 Task: Add a condition where "Channel Is not Facebook Post" in pending tickets.
Action: Mouse moved to (49, 291)
Screenshot: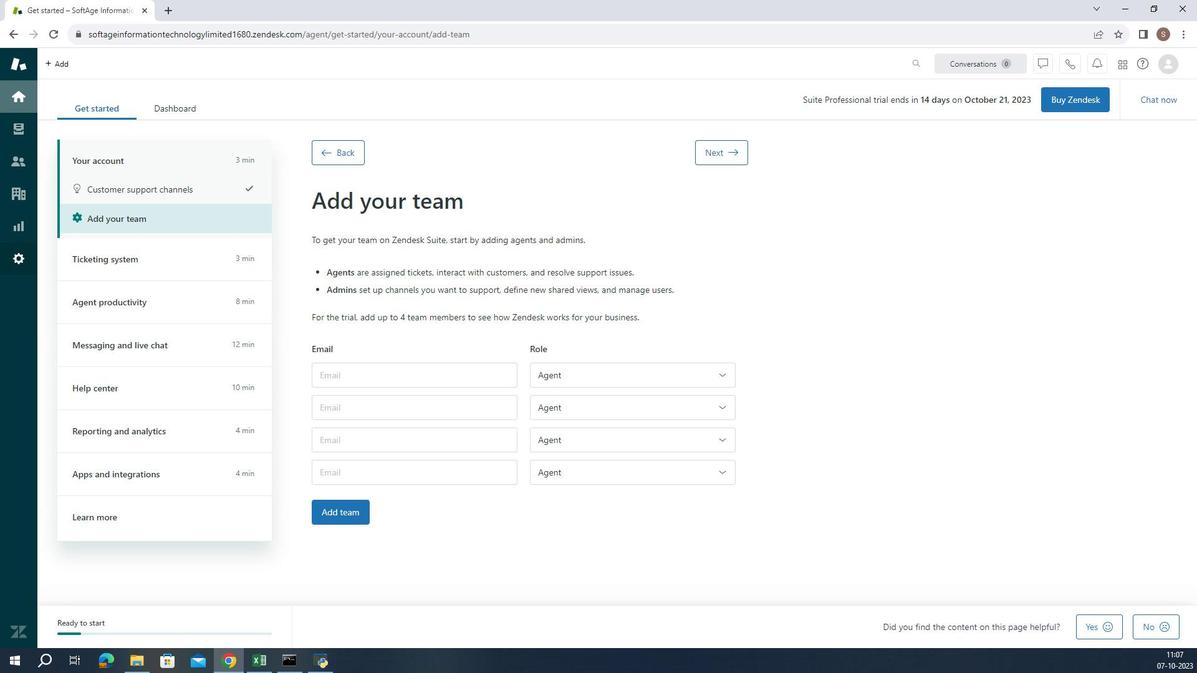 
Action: Mouse pressed left at (49, 291)
Screenshot: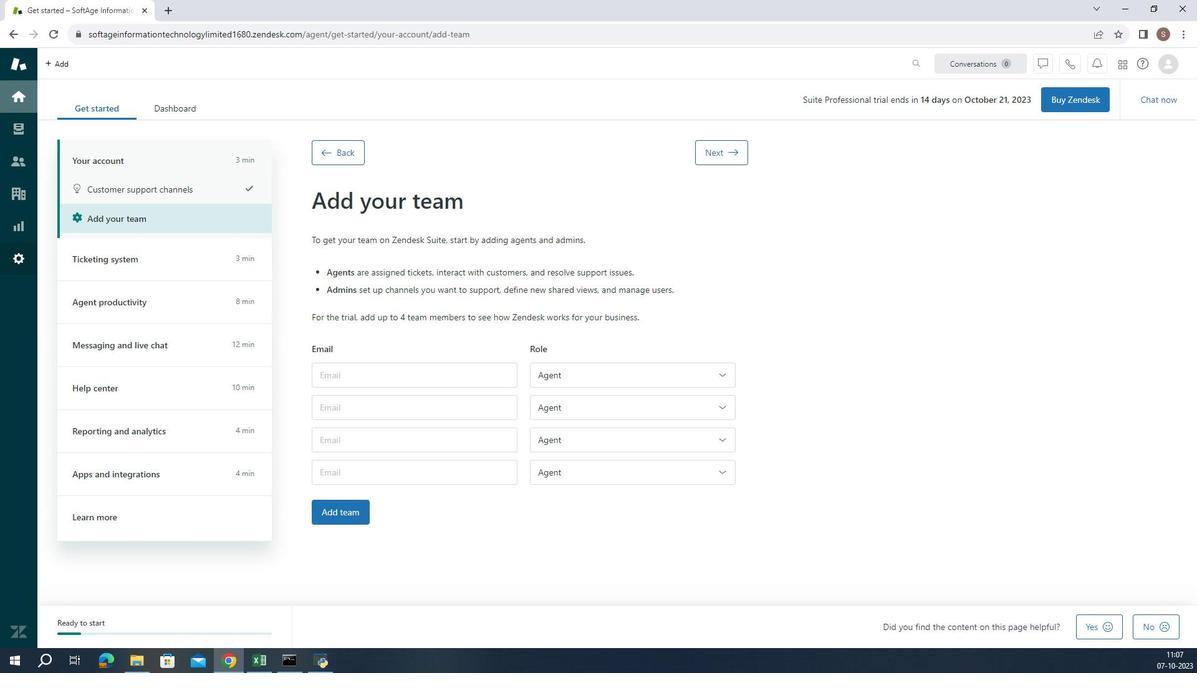 
Action: Mouse moved to (423, 527)
Screenshot: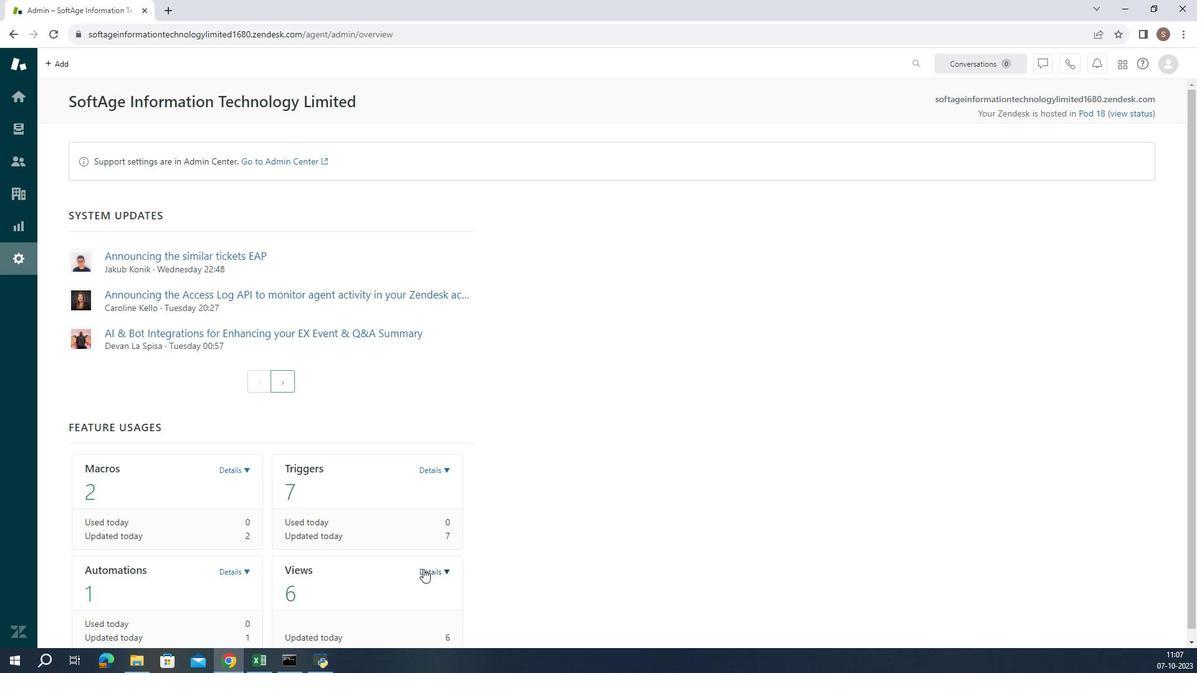 
Action: Mouse pressed left at (423, 527)
Screenshot: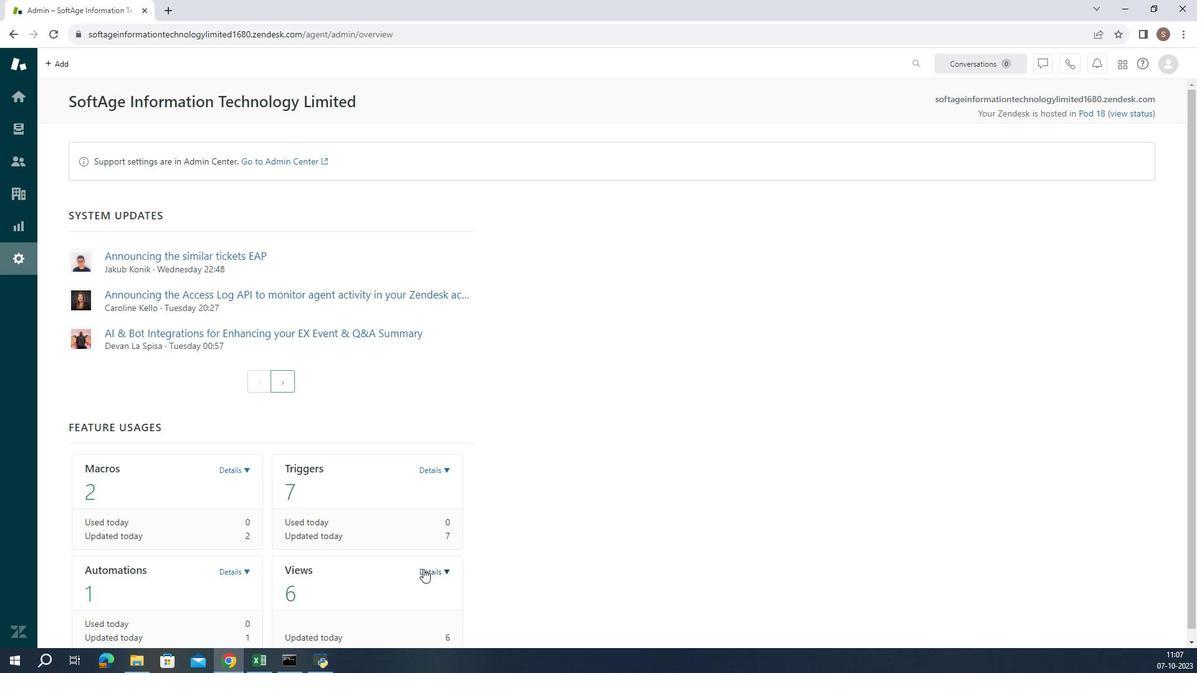 
Action: Mouse moved to (379, 575)
Screenshot: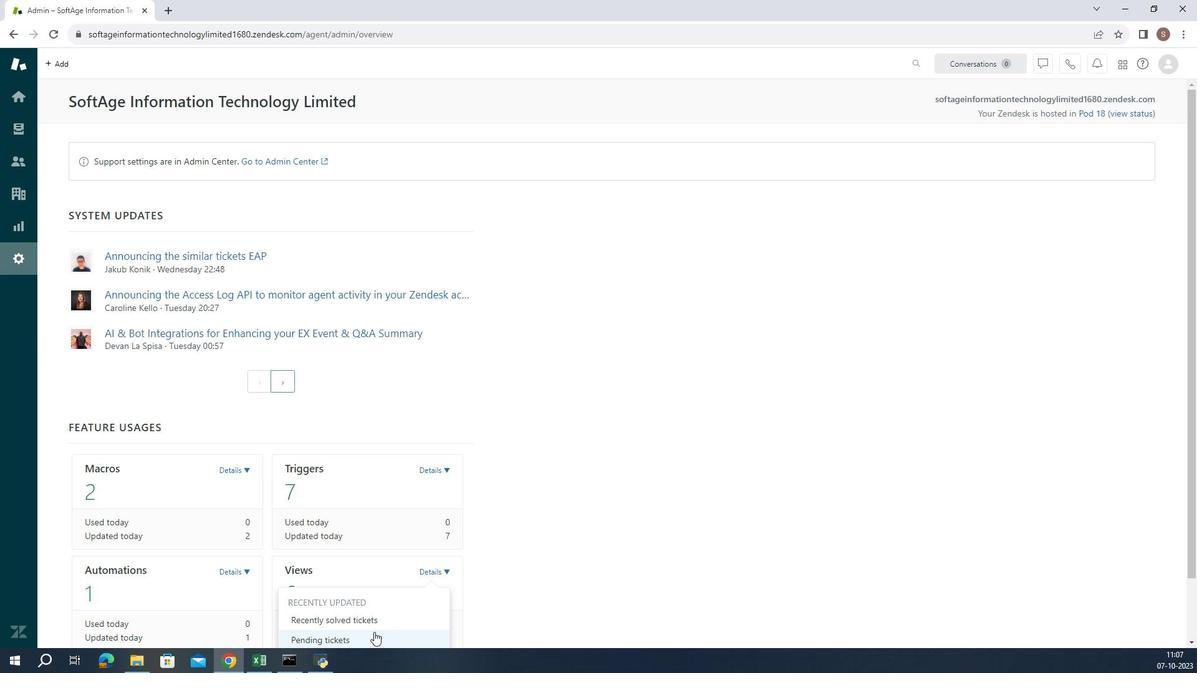 
Action: Mouse pressed left at (379, 575)
Screenshot: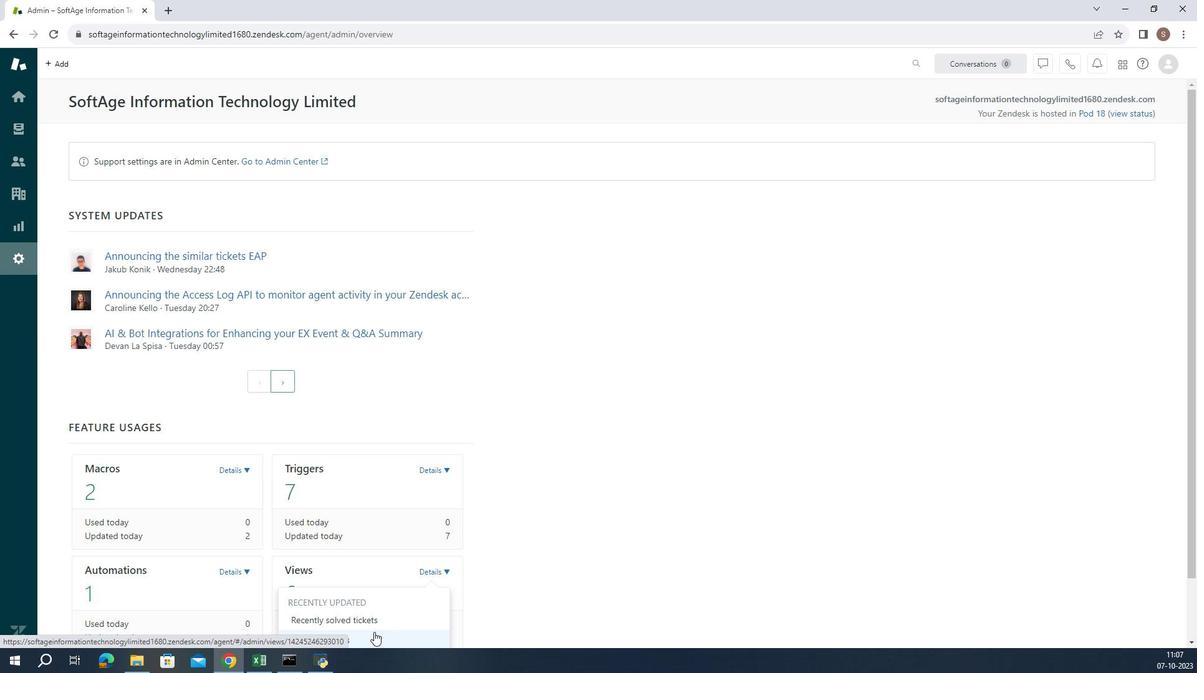 
Action: Mouse moved to (245, 413)
Screenshot: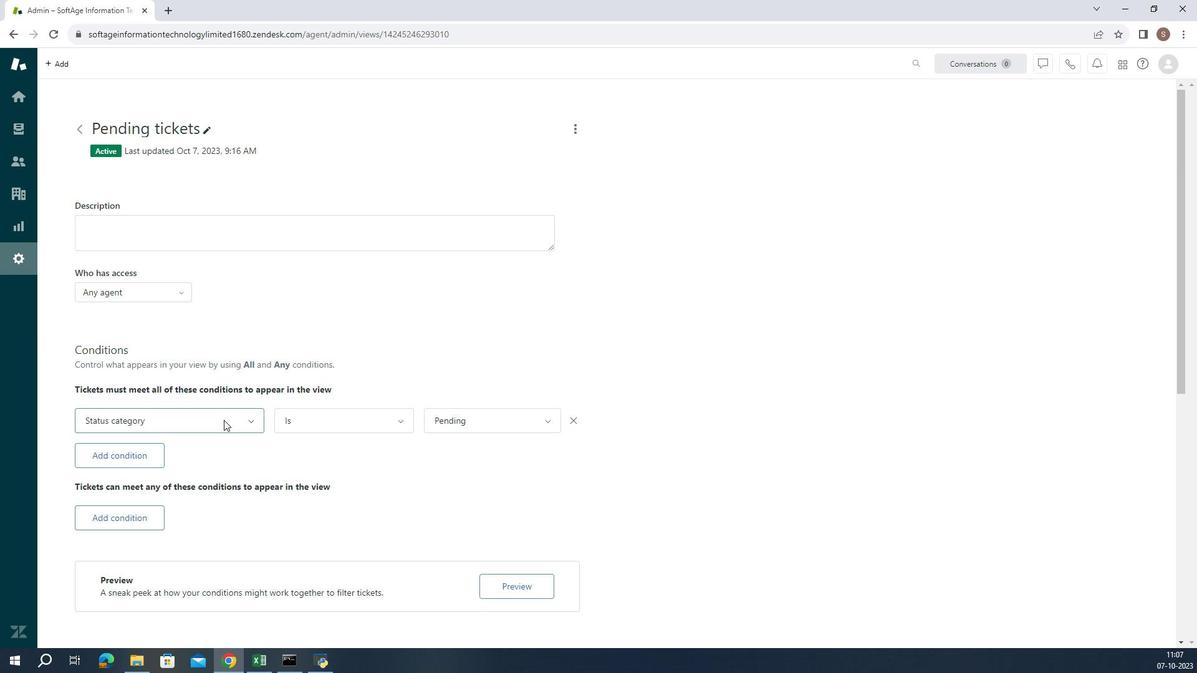 
Action: Mouse pressed left at (245, 413)
Screenshot: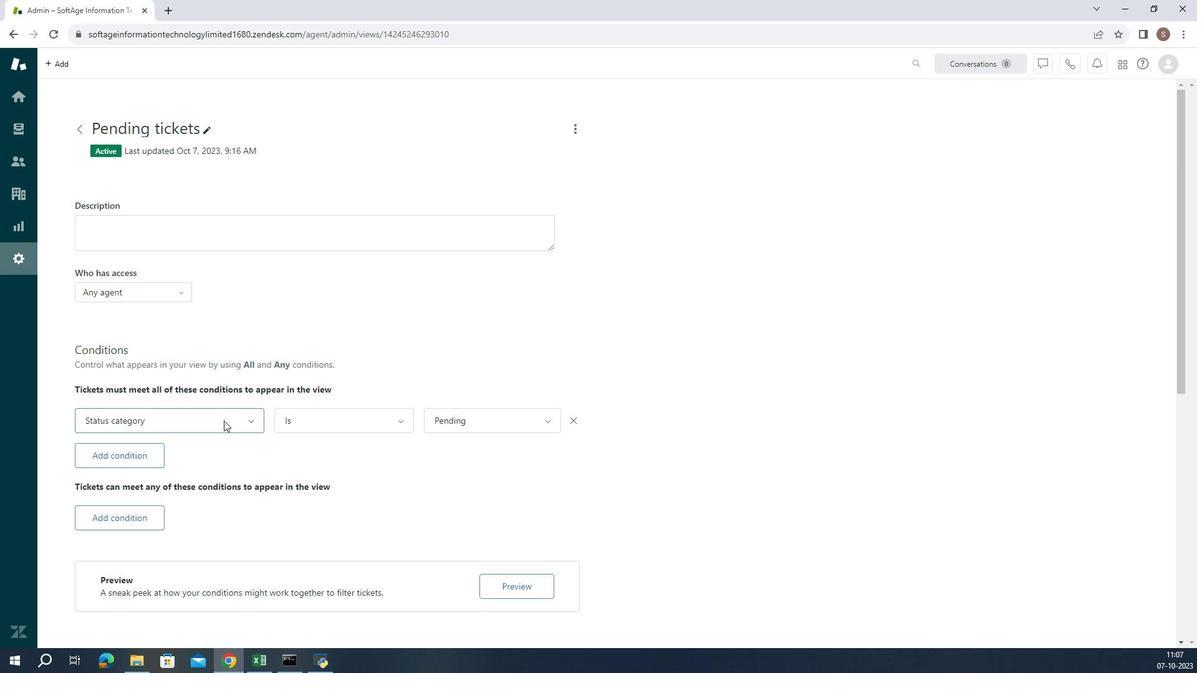 
Action: Mouse moved to (243, 337)
Screenshot: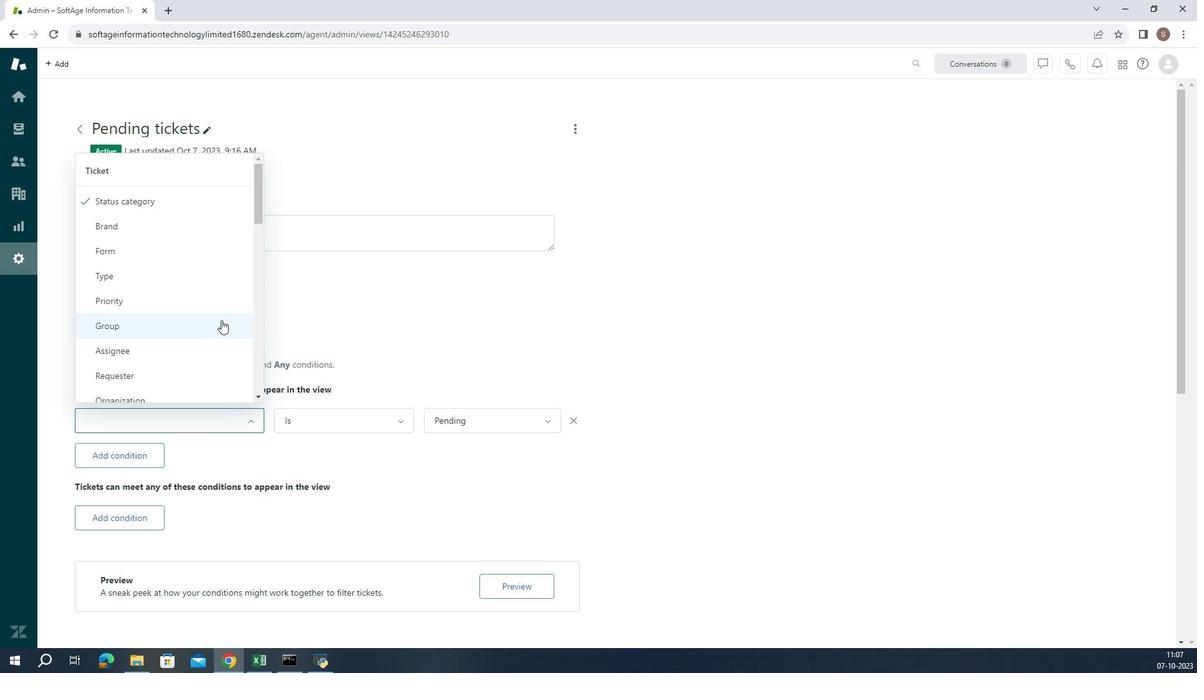 
Action: Mouse scrolled (243, 336) with delta (0, 0)
Screenshot: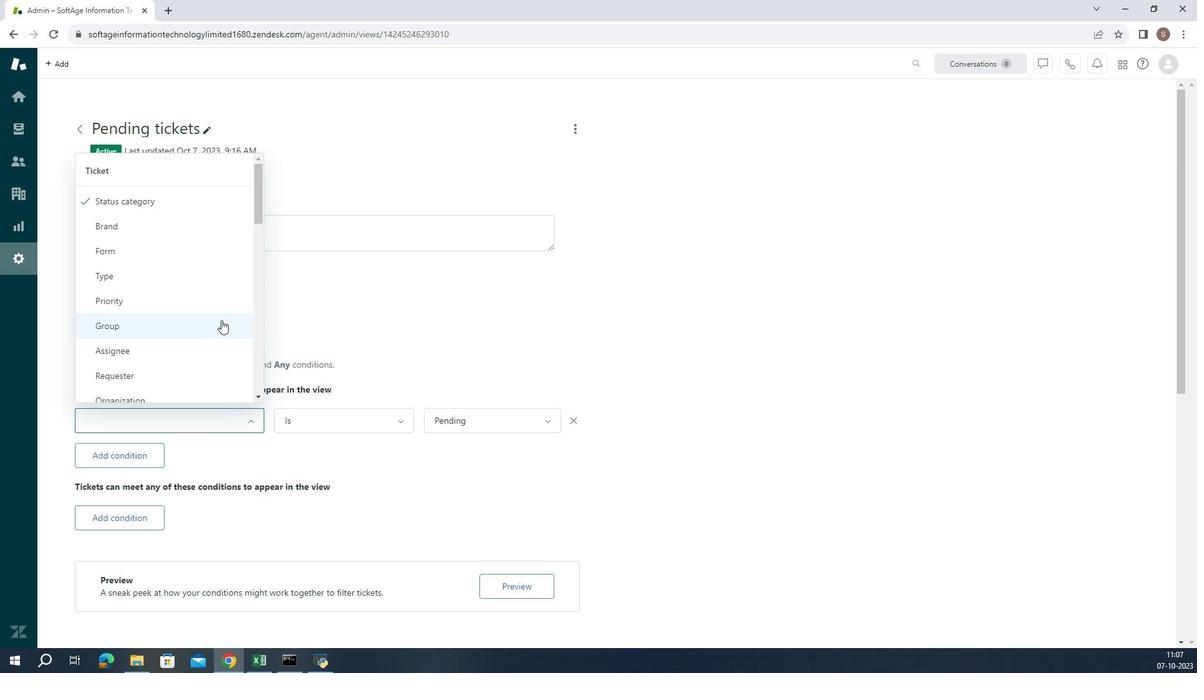 
Action: Mouse scrolled (243, 336) with delta (0, 0)
Screenshot: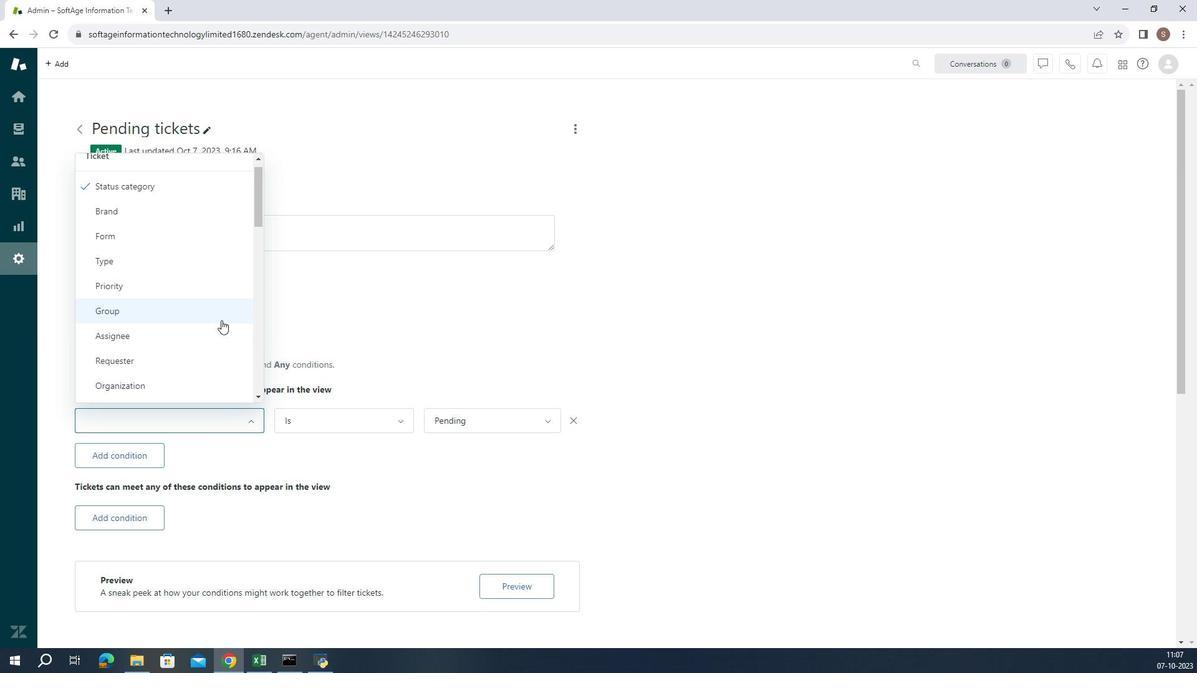 
Action: Mouse scrolled (243, 336) with delta (0, 0)
Screenshot: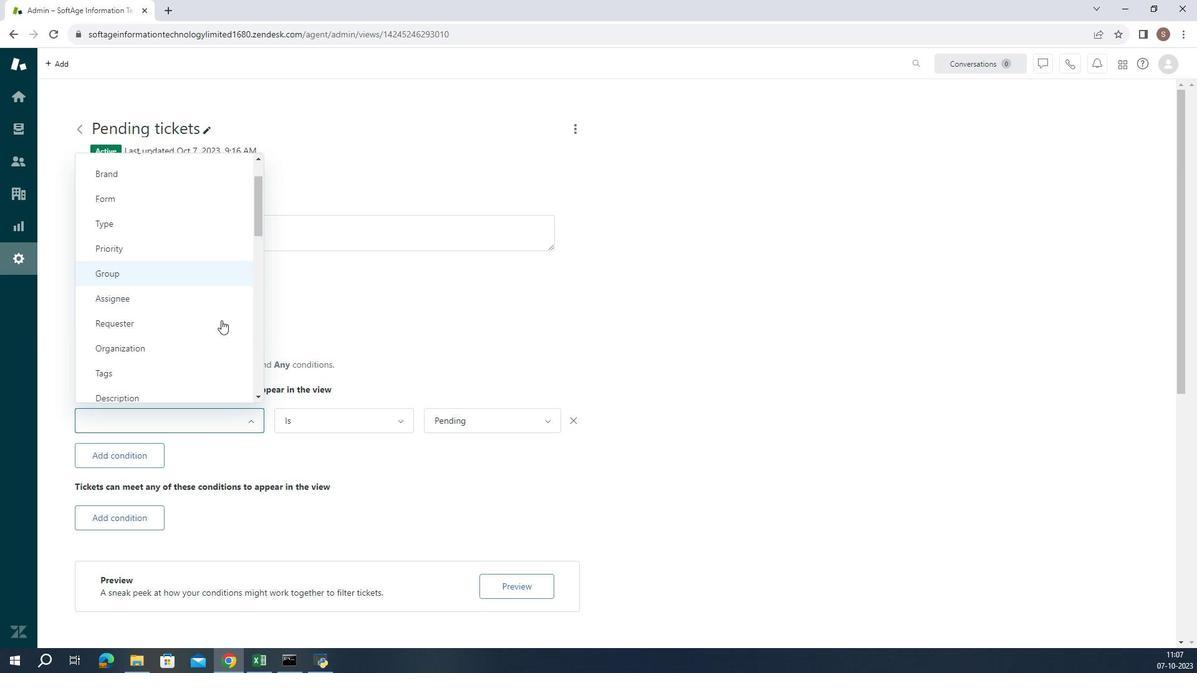 
Action: Mouse moved to (217, 318)
Screenshot: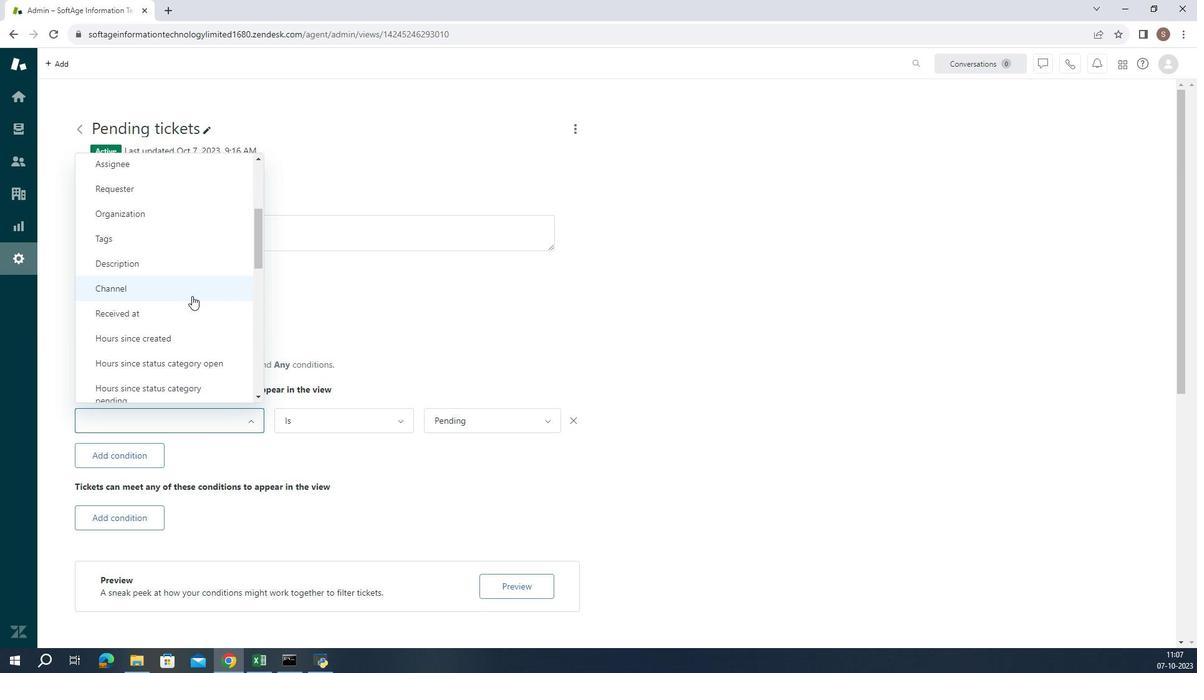 
Action: Mouse pressed left at (217, 318)
Screenshot: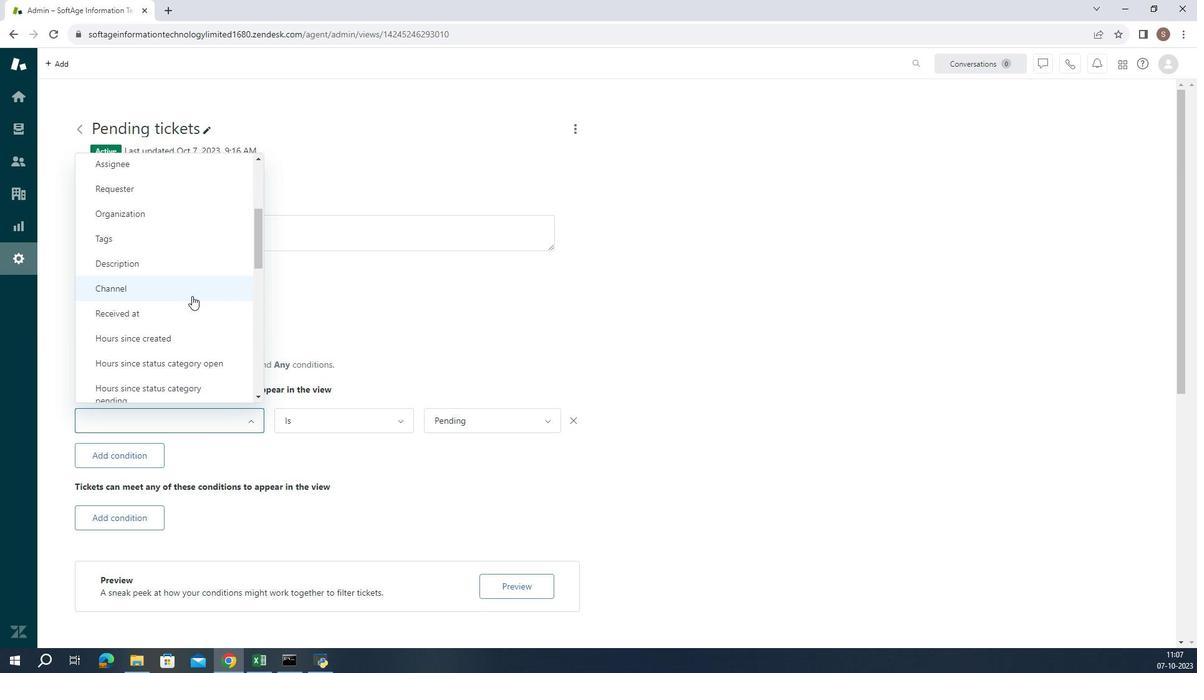 
Action: Mouse moved to (348, 411)
Screenshot: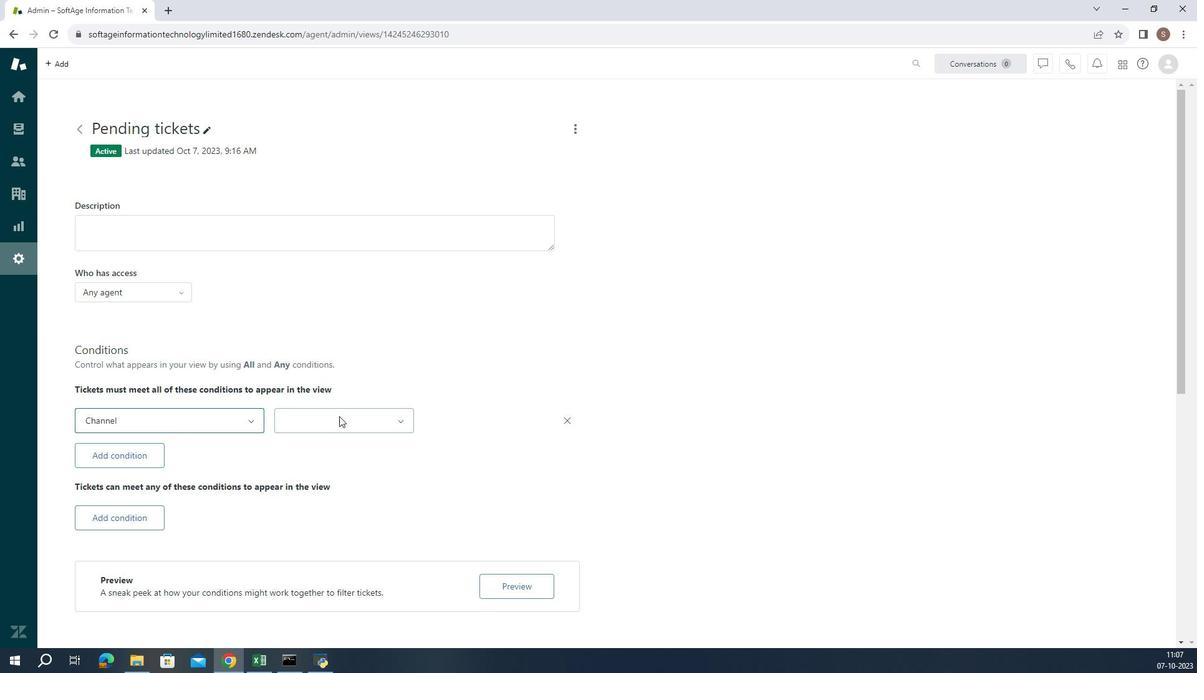 
Action: Mouse pressed left at (348, 411)
Screenshot: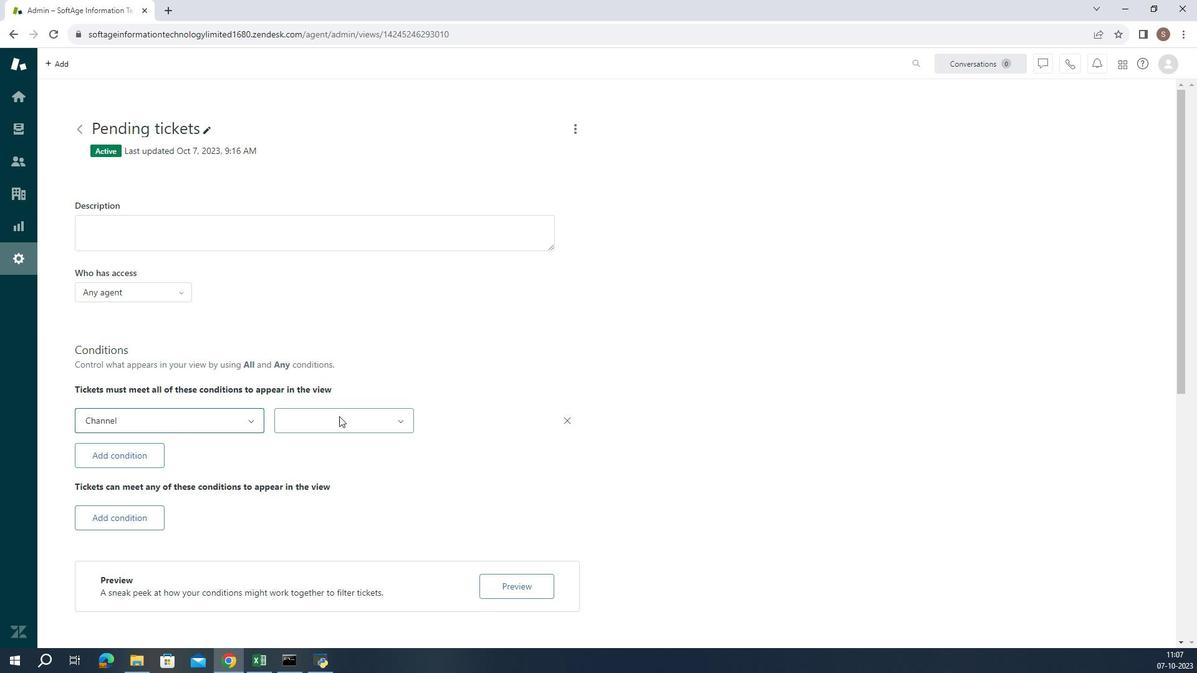 
Action: Mouse moved to (345, 454)
Screenshot: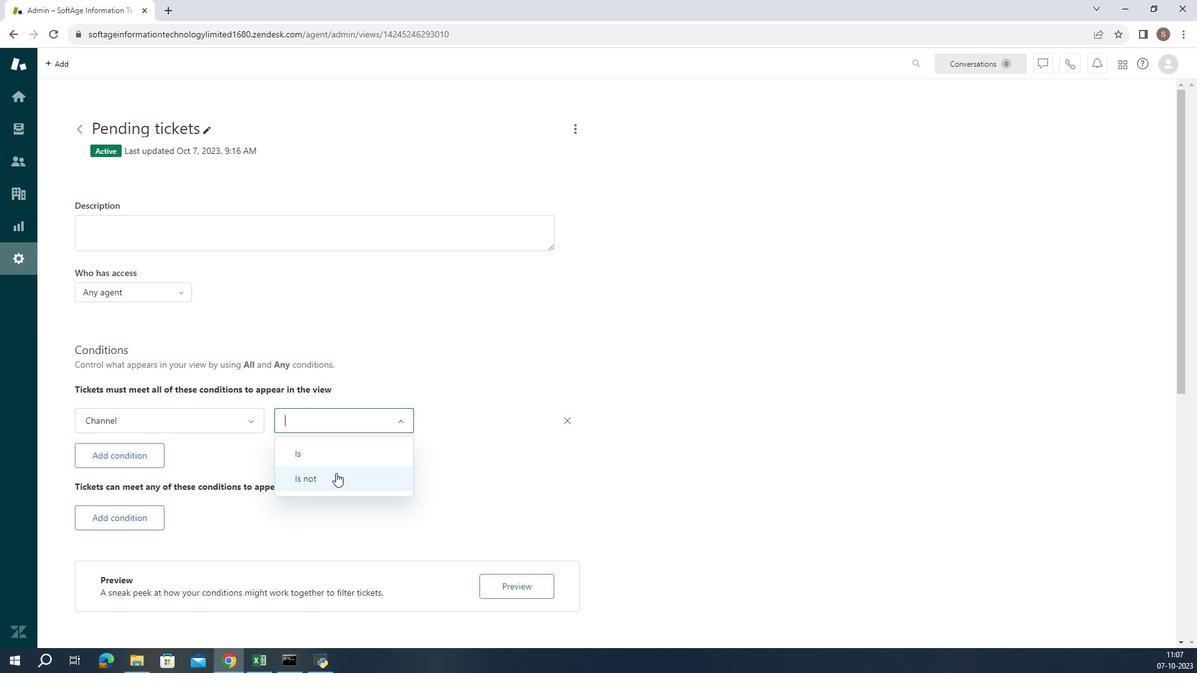 
Action: Mouse pressed left at (345, 454)
Screenshot: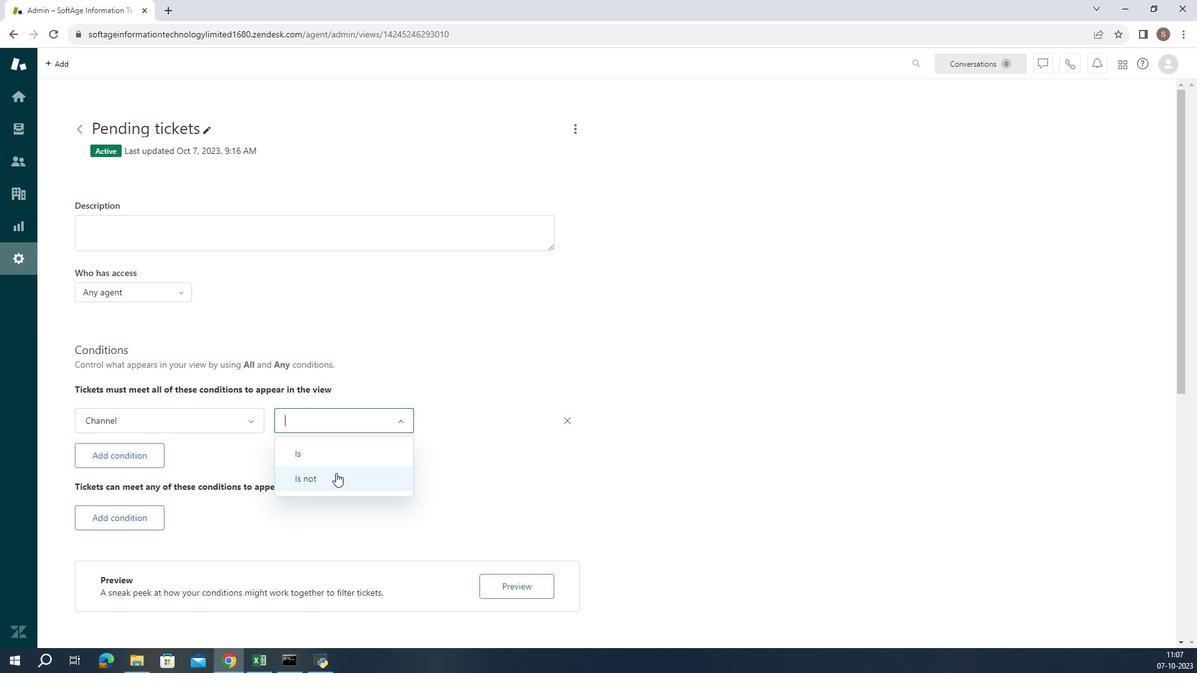 
Action: Mouse moved to (499, 411)
Screenshot: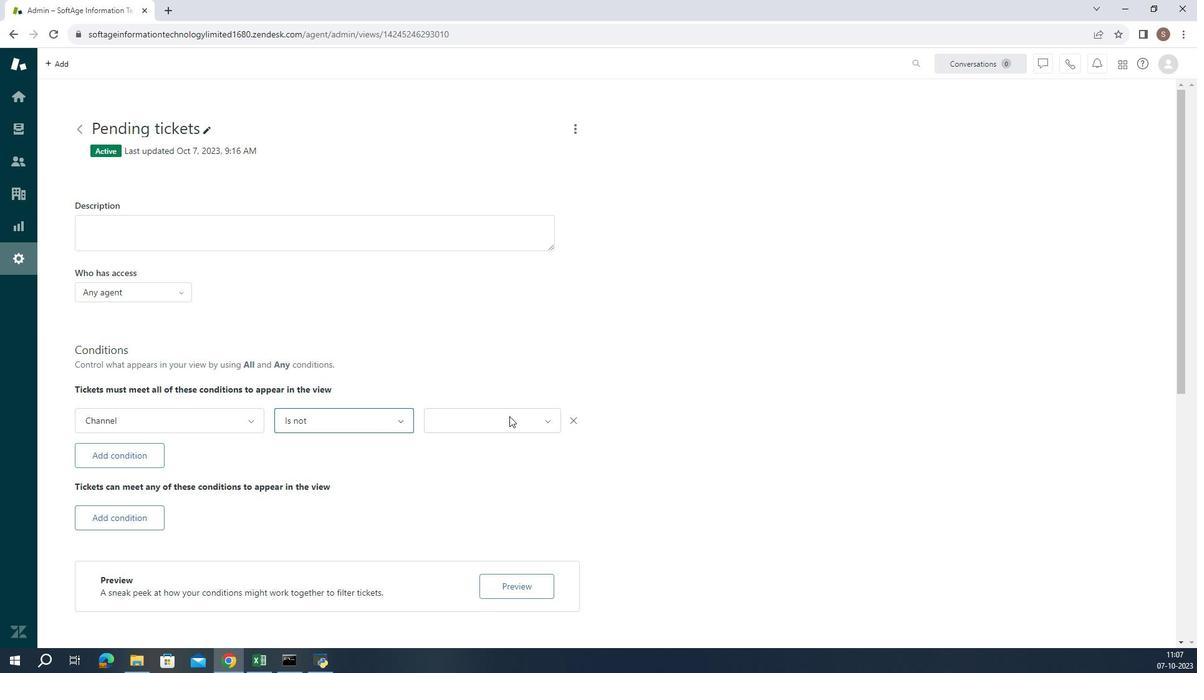 
Action: Mouse pressed left at (499, 411)
Screenshot: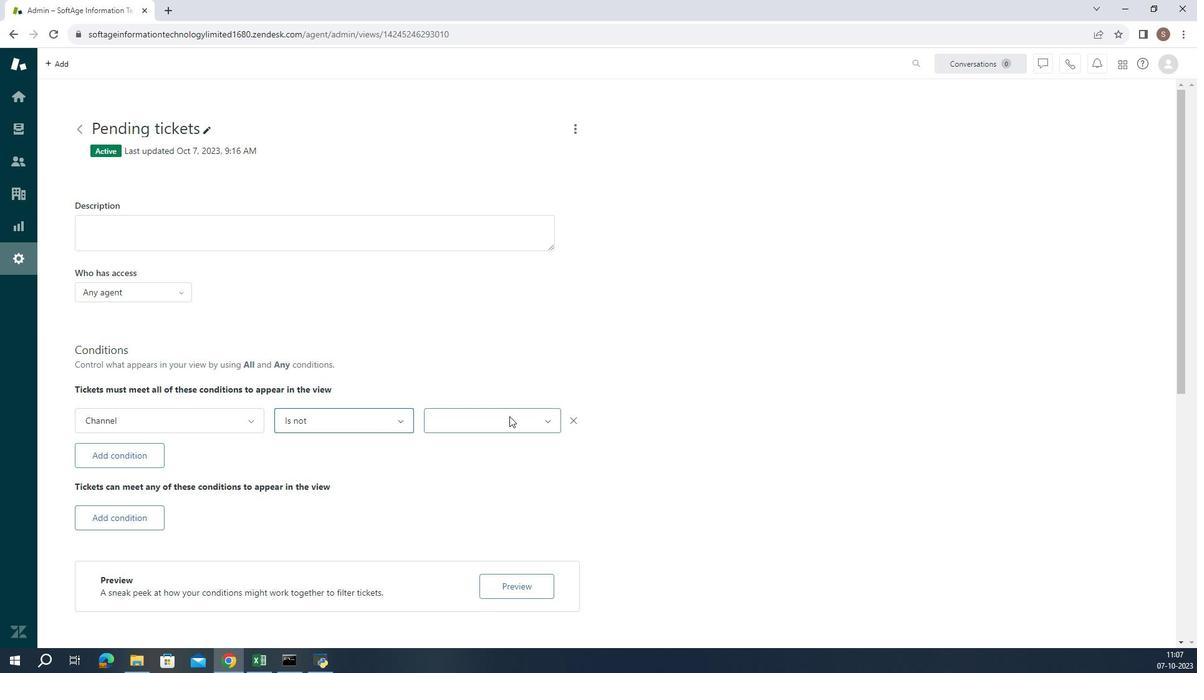 
Action: Mouse moved to (511, 326)
Screenshot: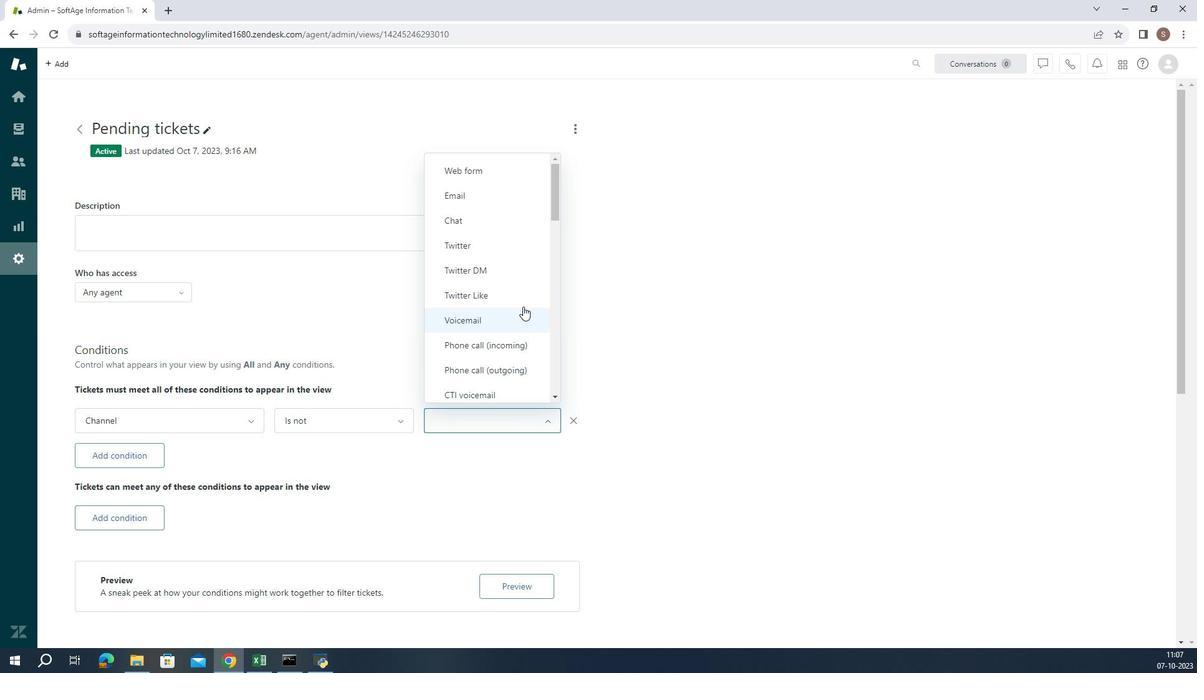 
Action: Mouse scrolled (511, 326) with delta (0, 0)
Screenshot: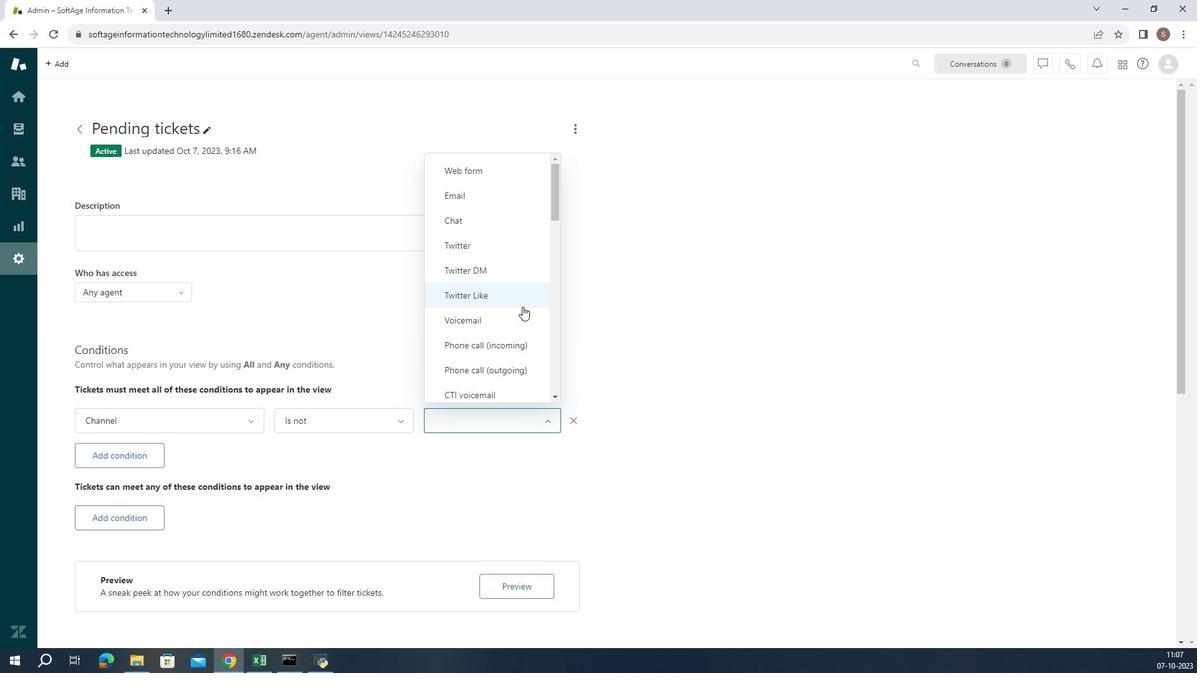 
Action: Mouse moved to (510, 326)
Screenshot: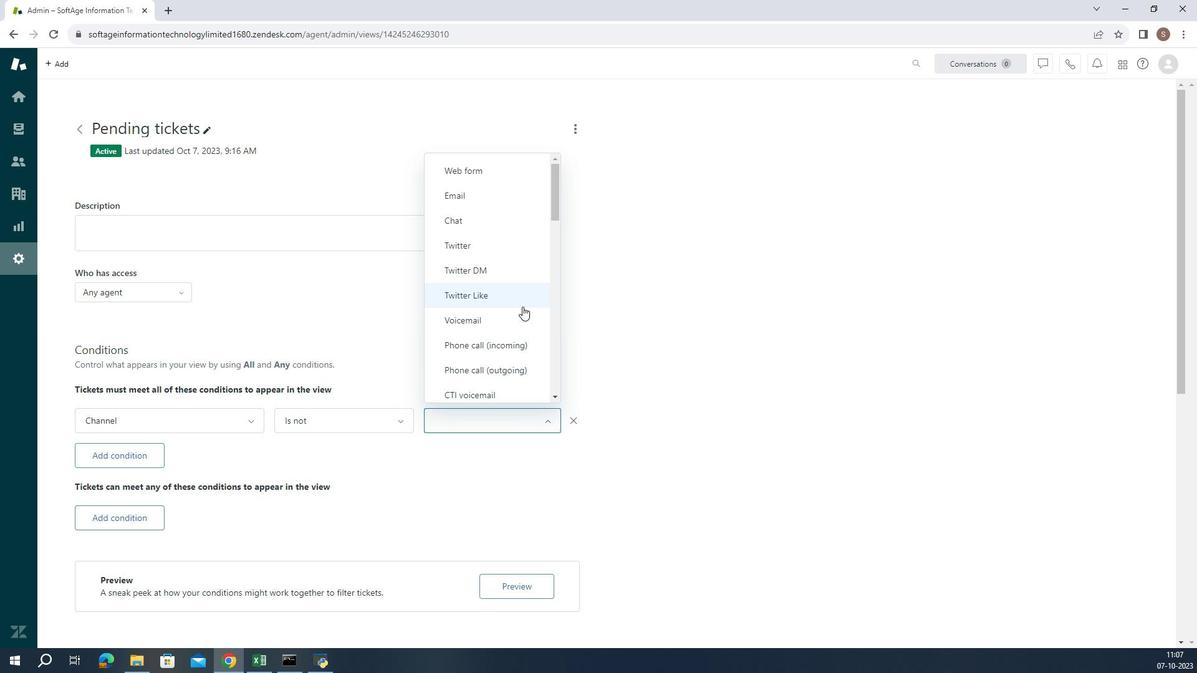 
Action: Mouse scrolled (510, 326) with delta (0, 0)
Screenshot: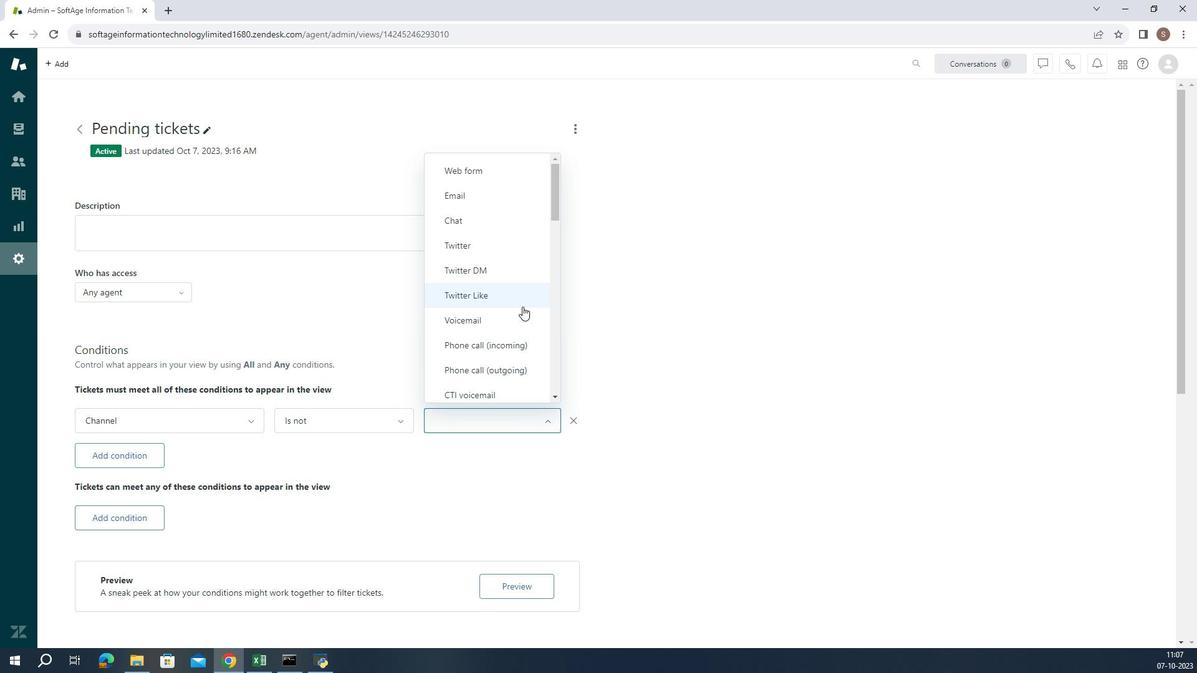 
Action: Mouse scrolled (510, 326) with delta (0, 0)
Screenshot: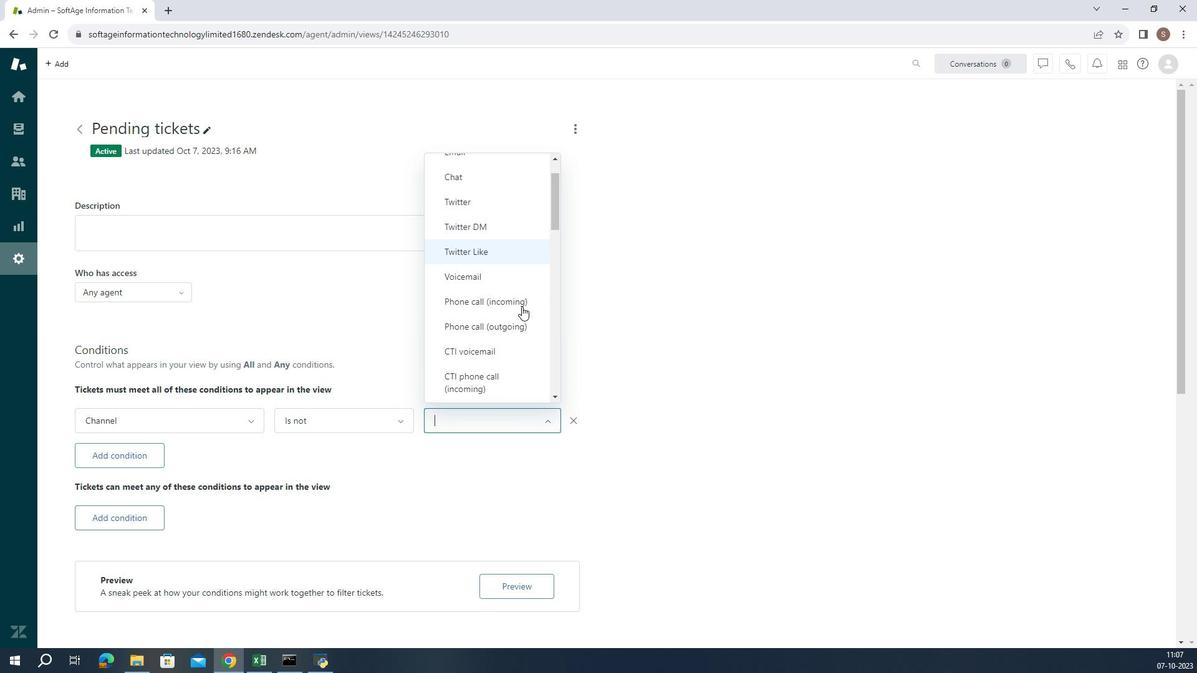 
Action: Mouse moved to (504, 329)
Screenshot: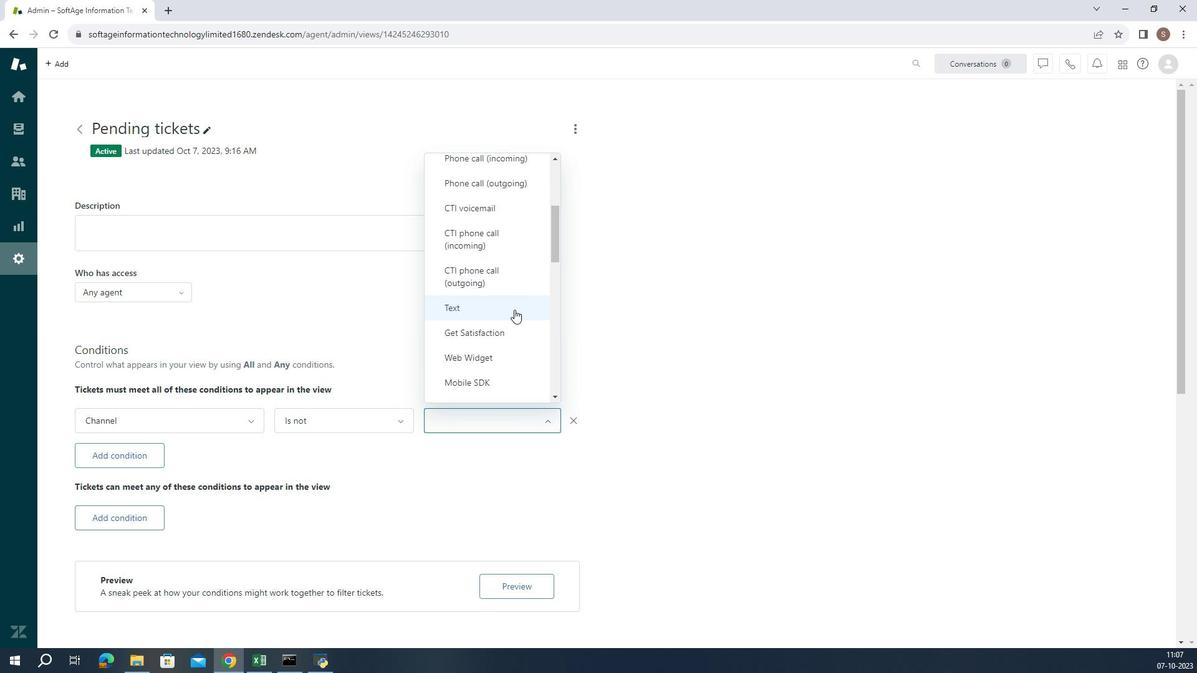
Action: Mouse scrolled (504, 328) with delta (0, 0)
Screenshot: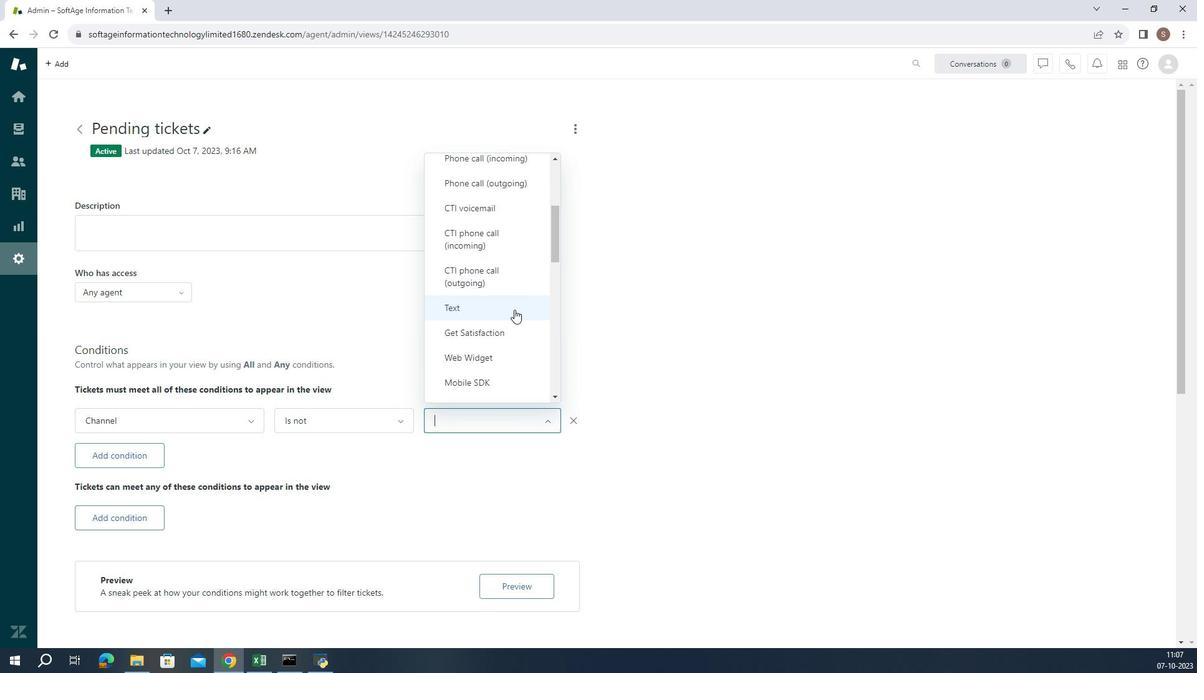 
Action: Mouse scrolled (504, 328) with delta (0, 0)
Screenshot: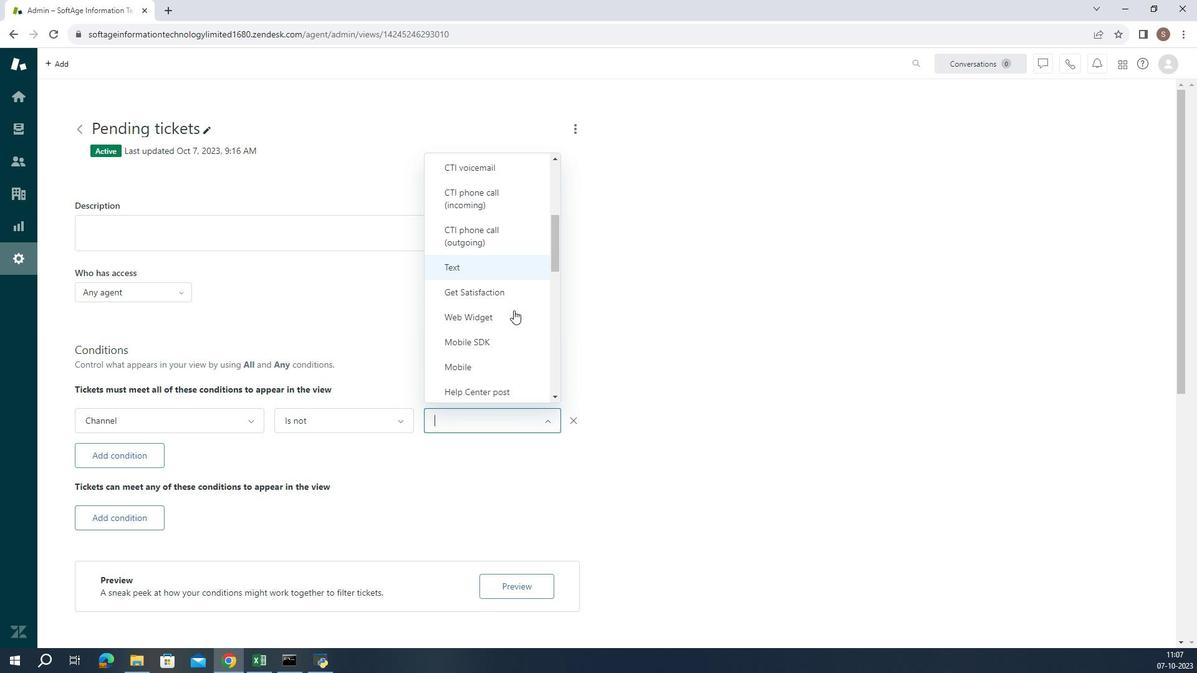 
Action: Mouse moved to (488, 370)
Screenshot: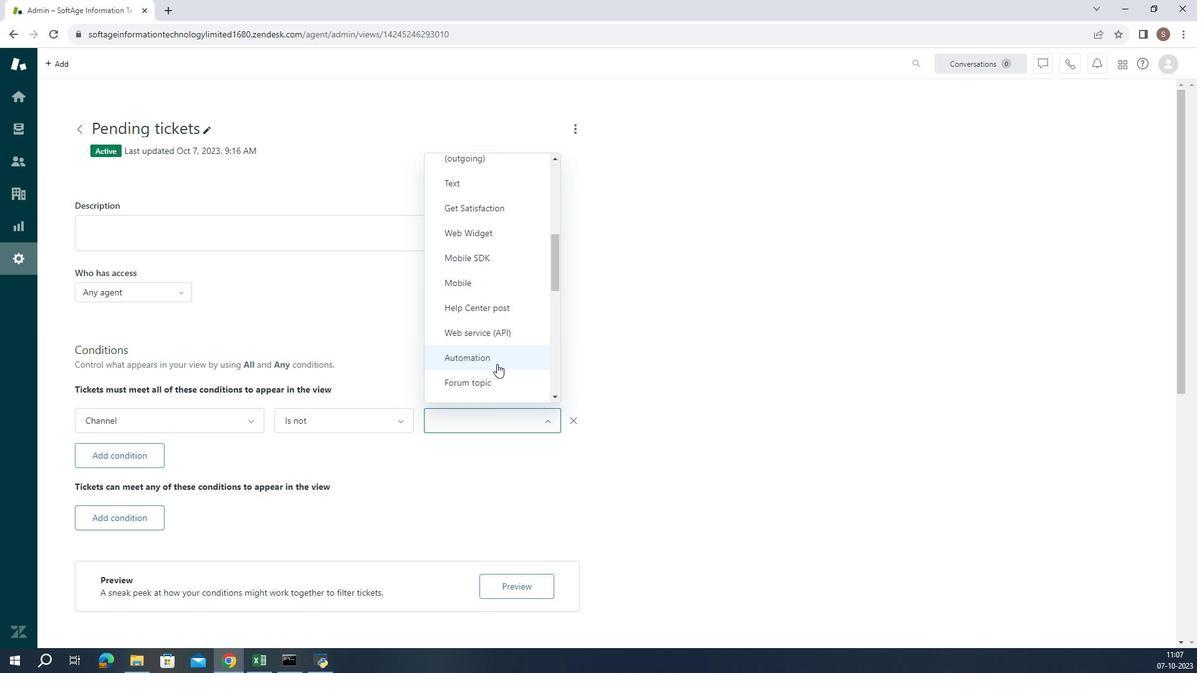 
Action: Mouse scrolled (488, 369) with delta (0, 0)
Screenshot: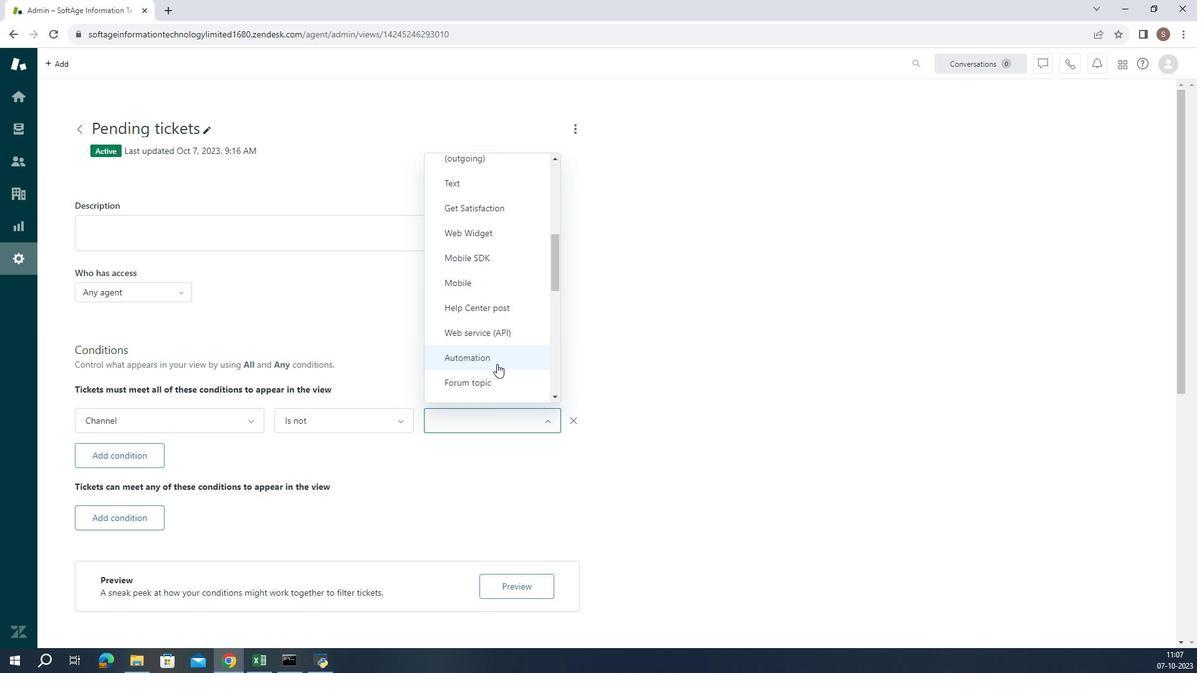 
Action: Mouse moved to (487, 366)
Screenshot: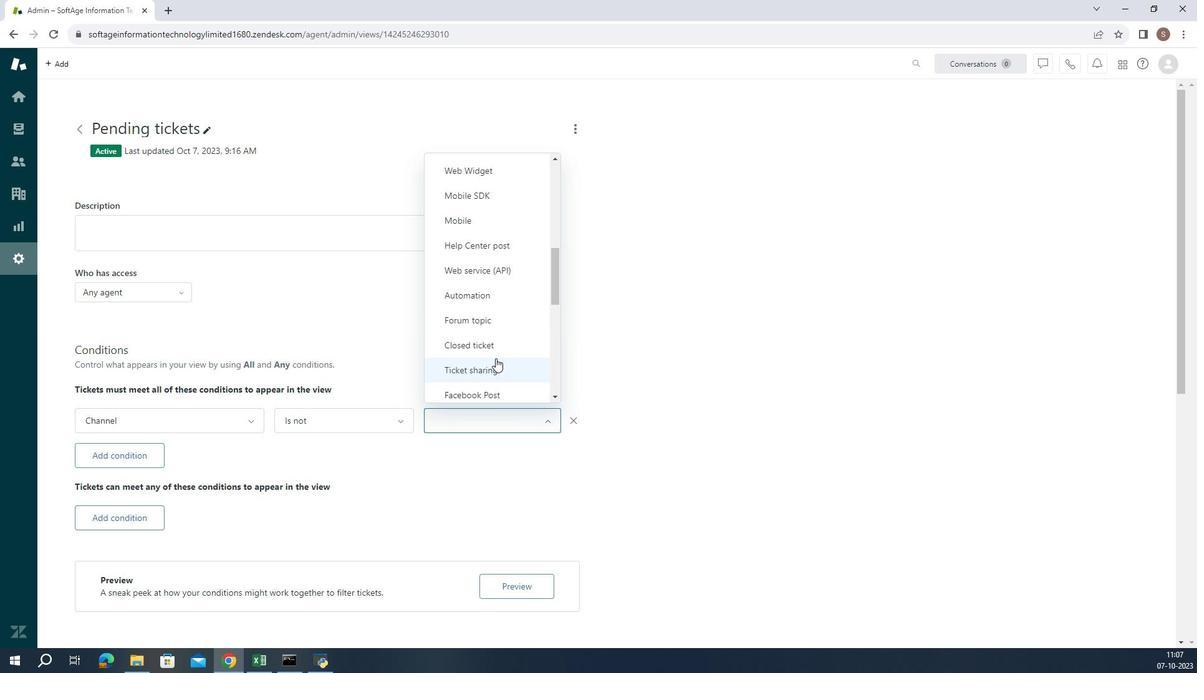 
Action: Mouse scrolled (487, 366) with delta (0, 0)
Screenshot: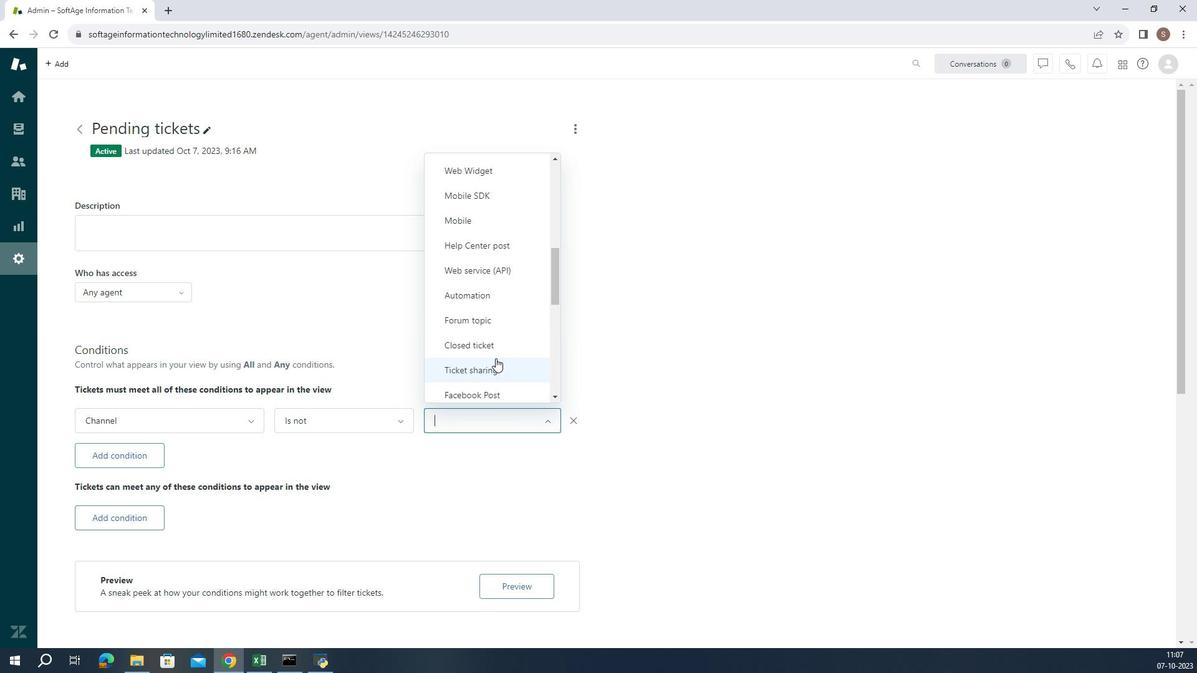 
Action: Mouse moved to (490, 344)
Screenshot: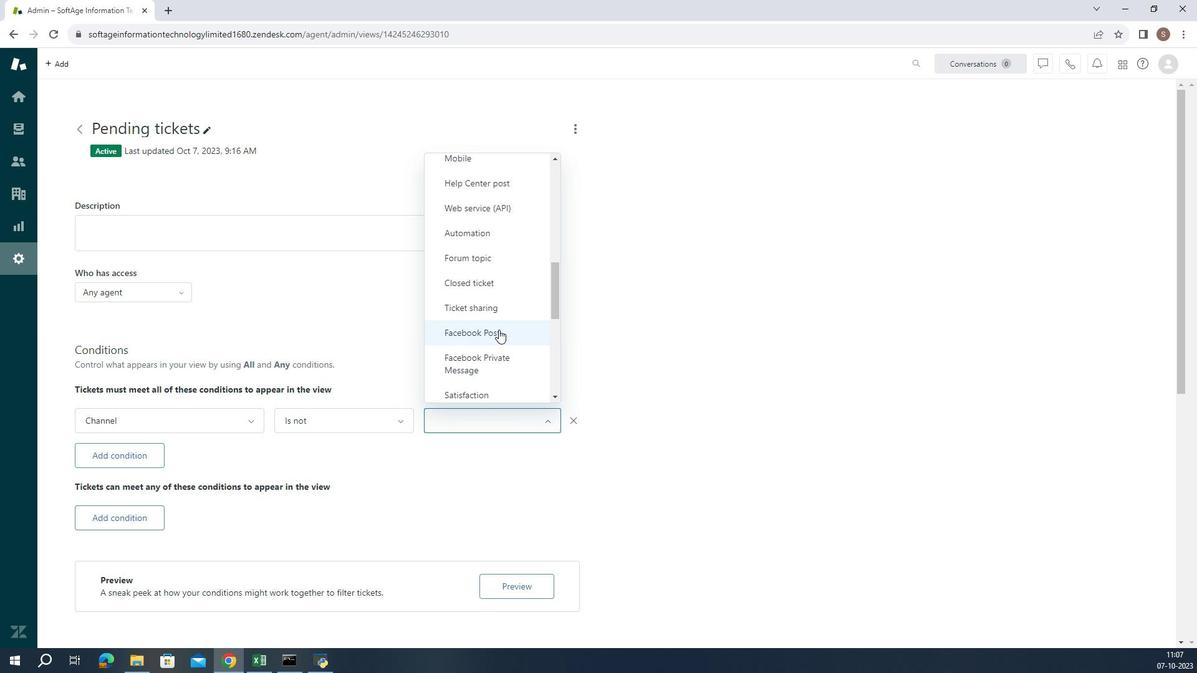 
Action: Mouse pressed left at (490, 344)
Screenshot: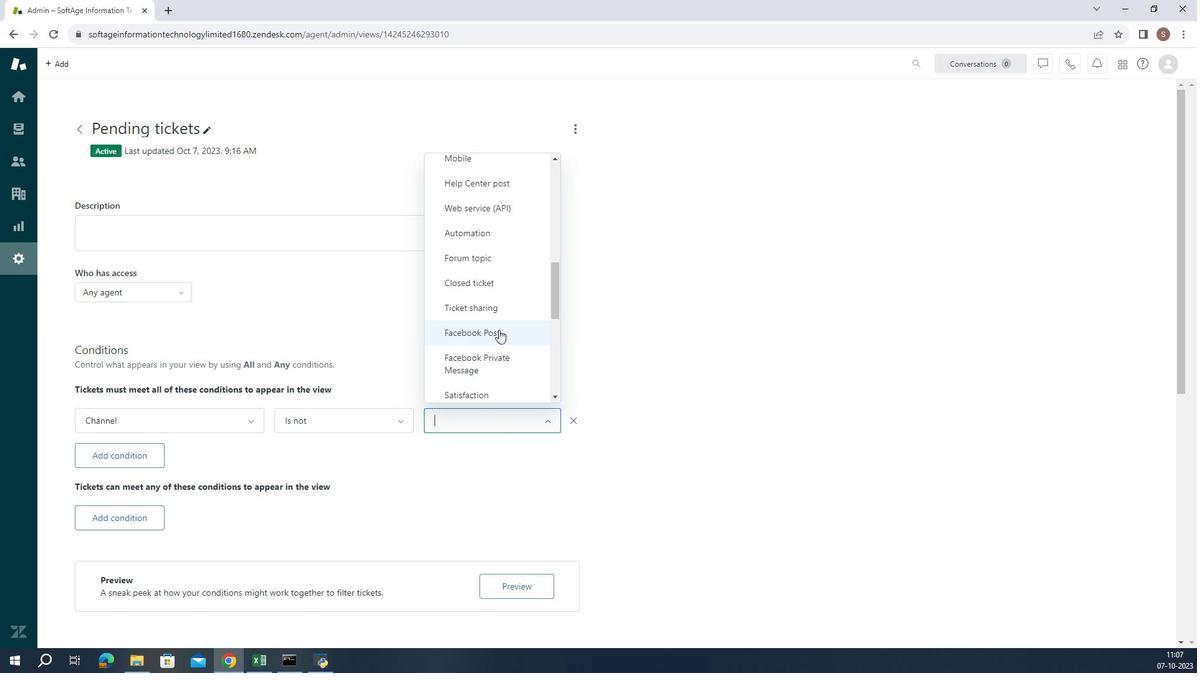 
Action: Mouse moved to (471, 351)
Screenshot: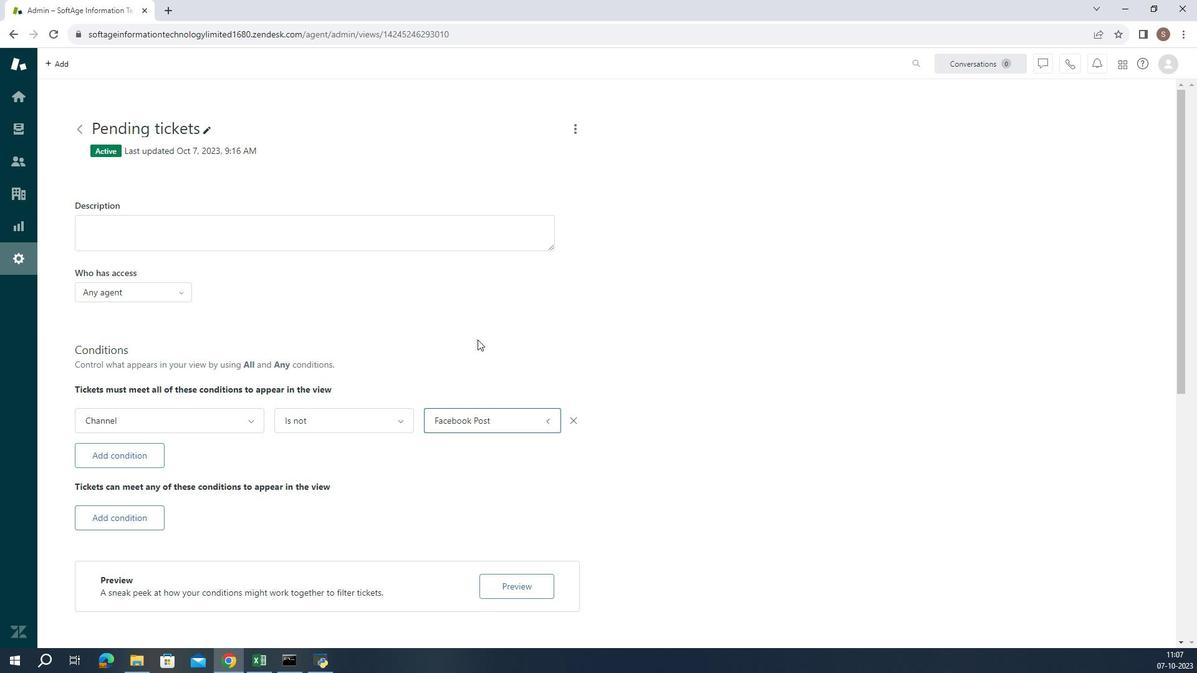 
Action: Mouse pressed left at (471, 351)
Screenshot: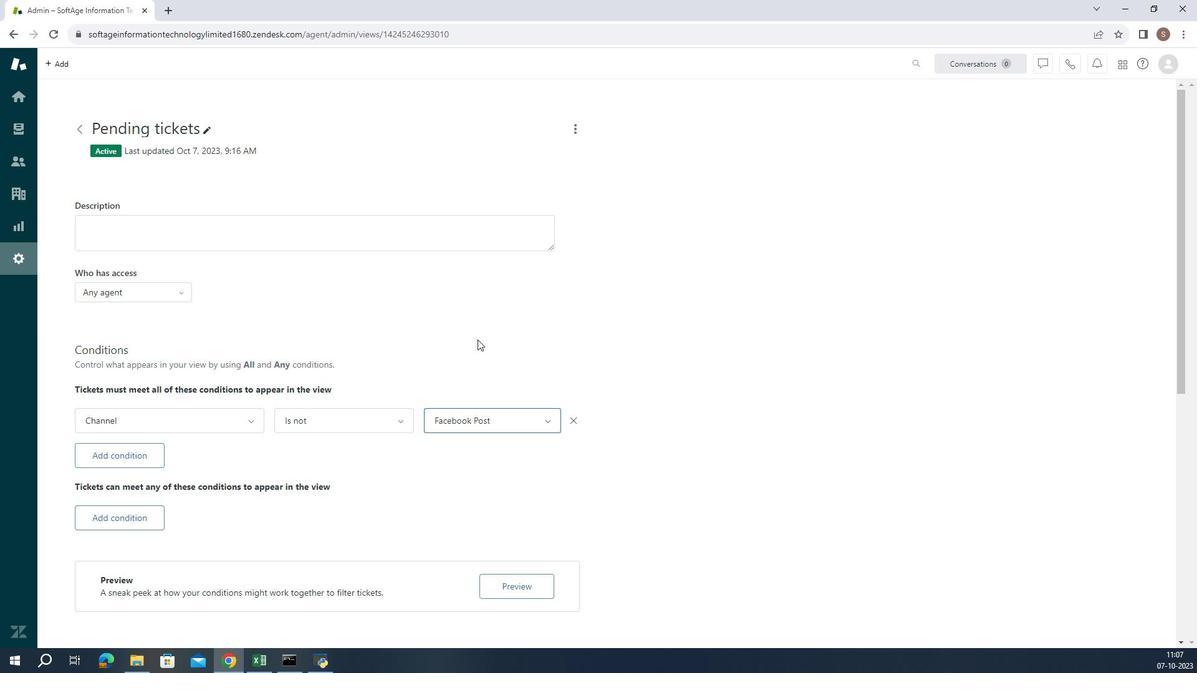 
Action: Mouse moved to (449, 376)
Screenshot: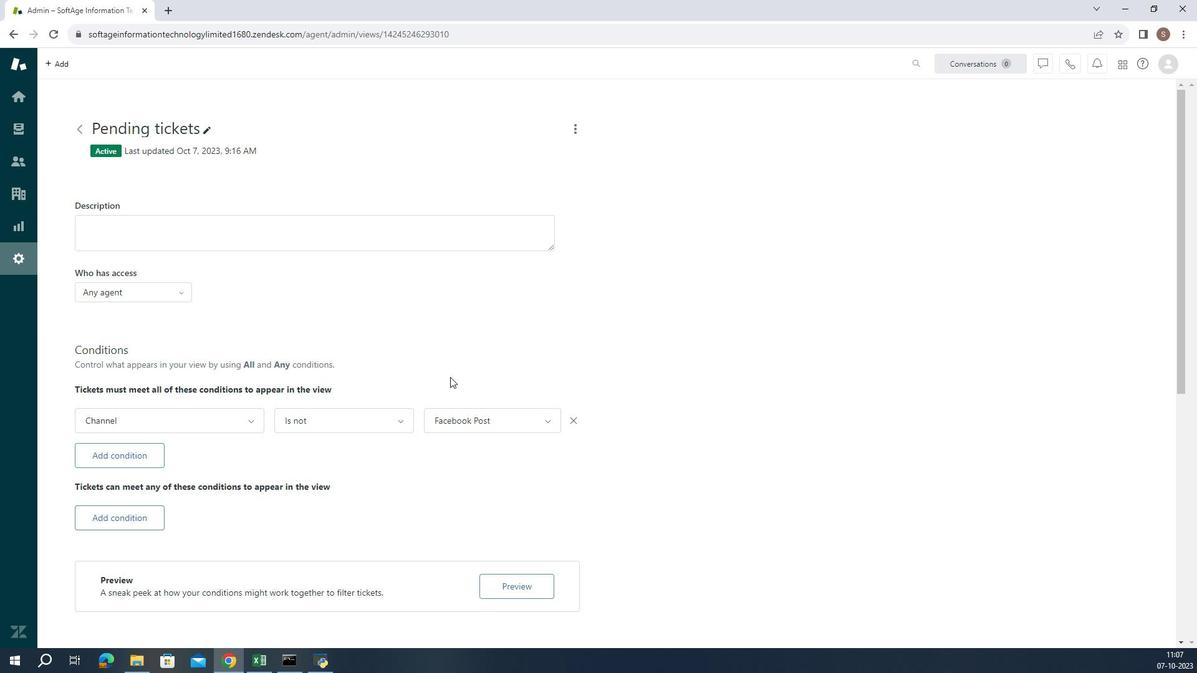 
